 Task: Create in the project TreasureLine and in the Backlog issue 'Search results not returning expected results' a child issue 'Integration with succession planning systems', and assign it to team member softage.4@softage.net.
Action: Mouse moved to (182, 57)
Screenshot: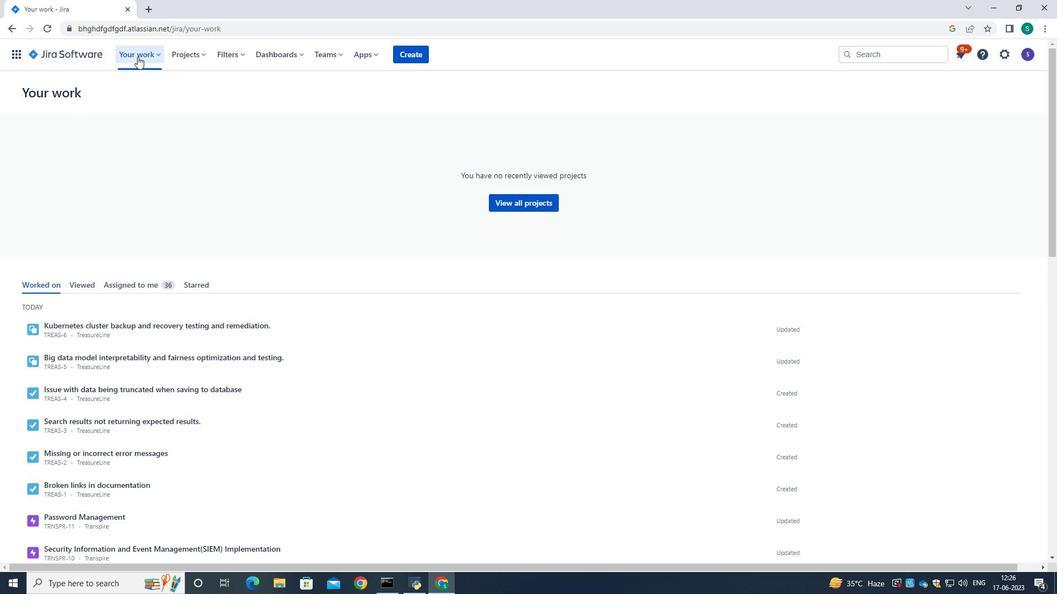
Action: Mouse pressed left at (182, 57)
Screenshot: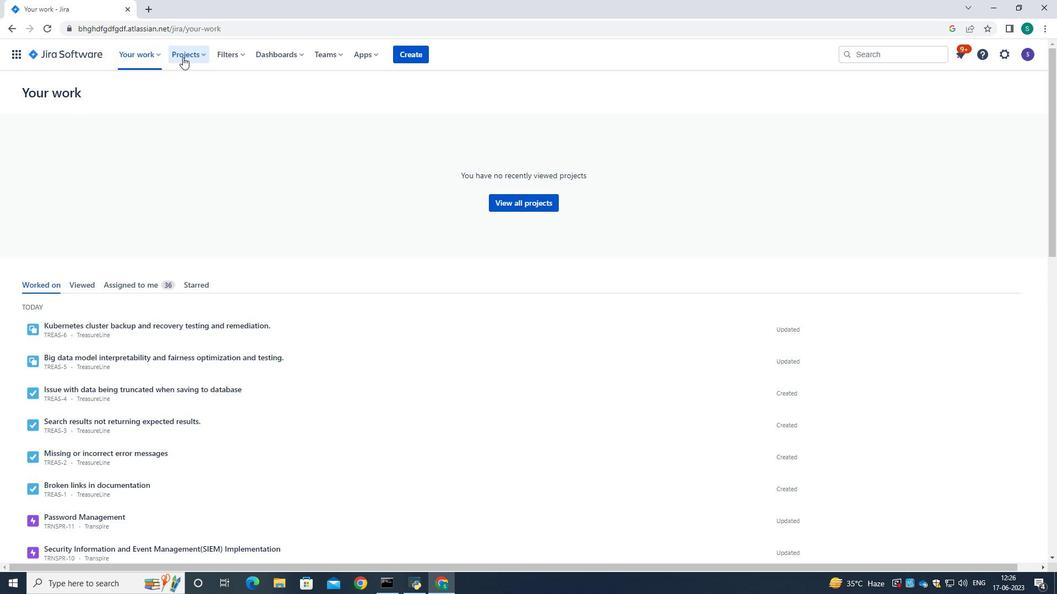 
Action: Mouse moved to (195, 106)
Screenshot: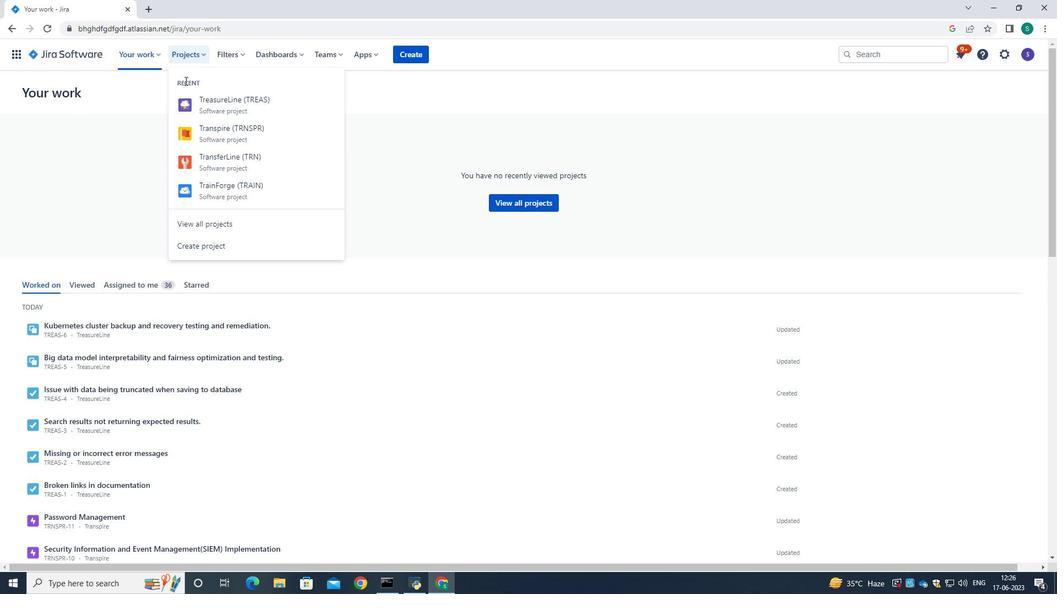 
Action: Mouse pressed left at (195, 106)
Screenshot: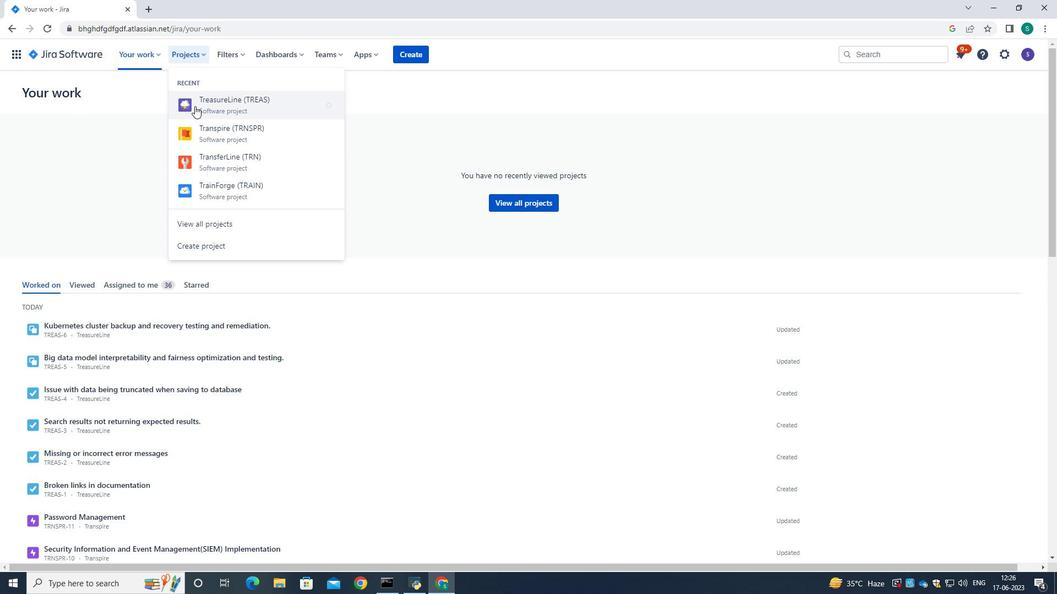 
Action: Mouse moved to (83, 174)
Screenshot: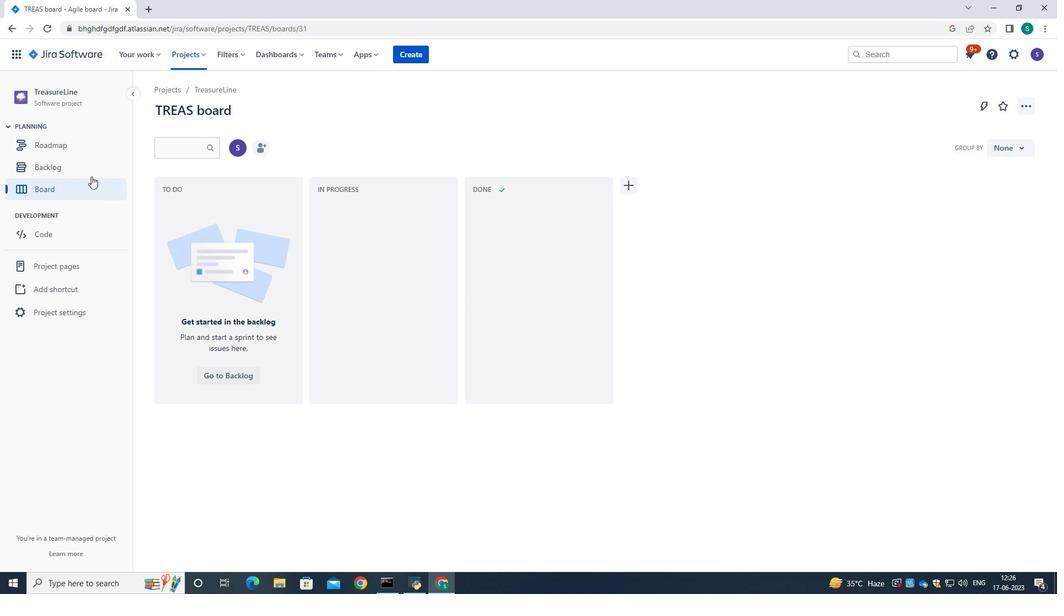 
Action: Mouse pressed left at (83, 174)
Screenshot: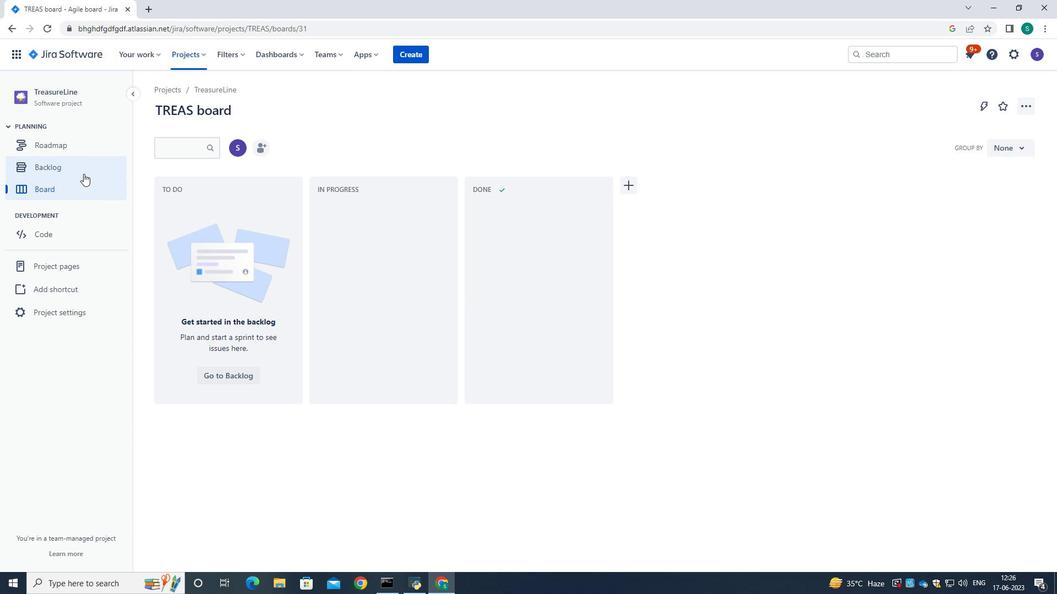 
Action: Mouse moved to (412, 244)
Screenshot: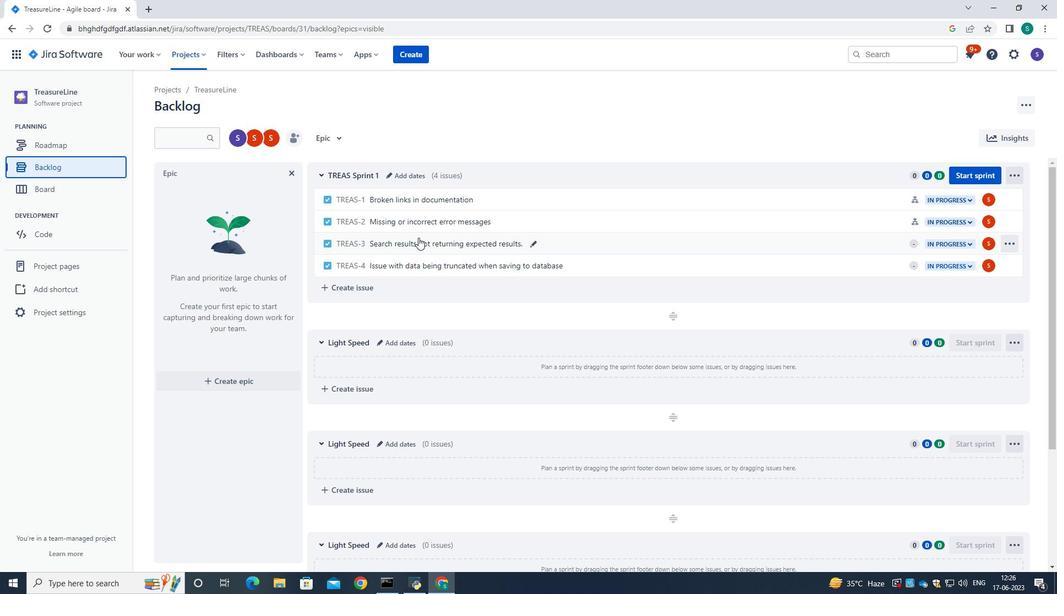 
Action: Mouse pressed left at (412, 244)
Screenshot: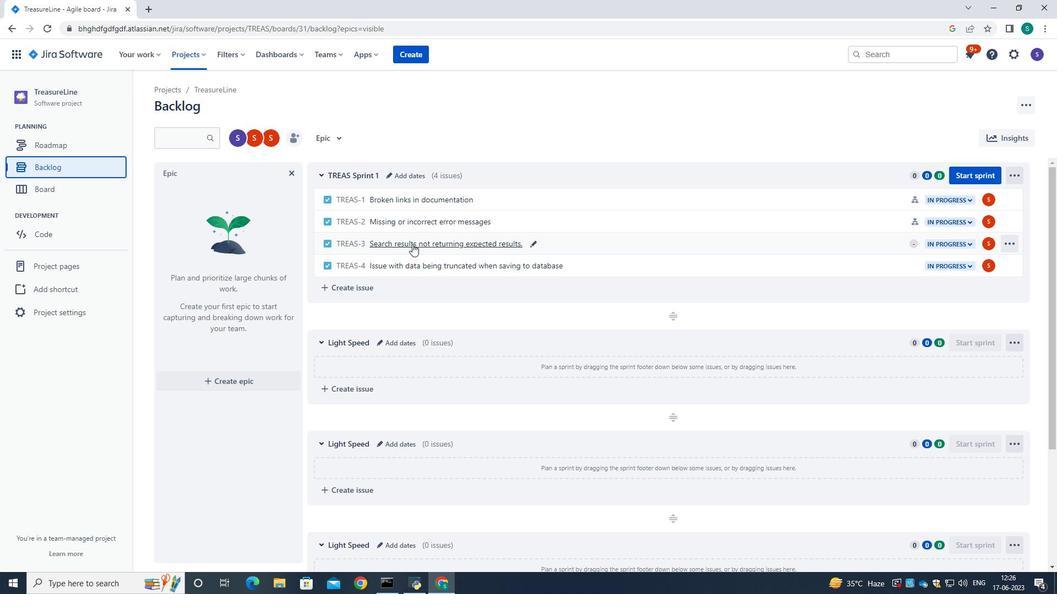 
Action: Mouse moved to (902, 314)
Screenshot: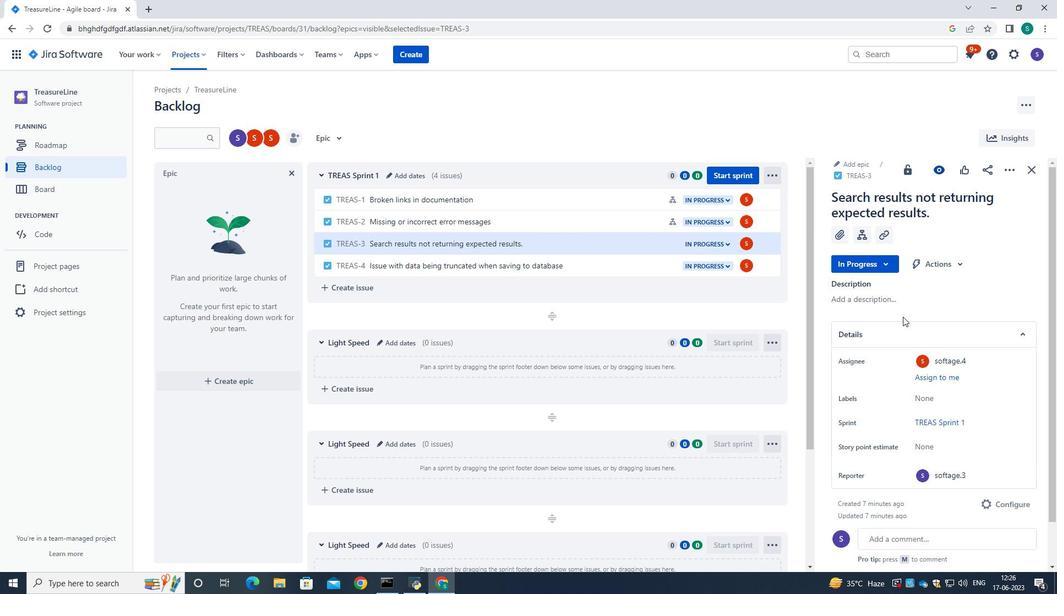 
Action: Mouse scrolled (902, 313) with delta (0, 0)
Screenshot: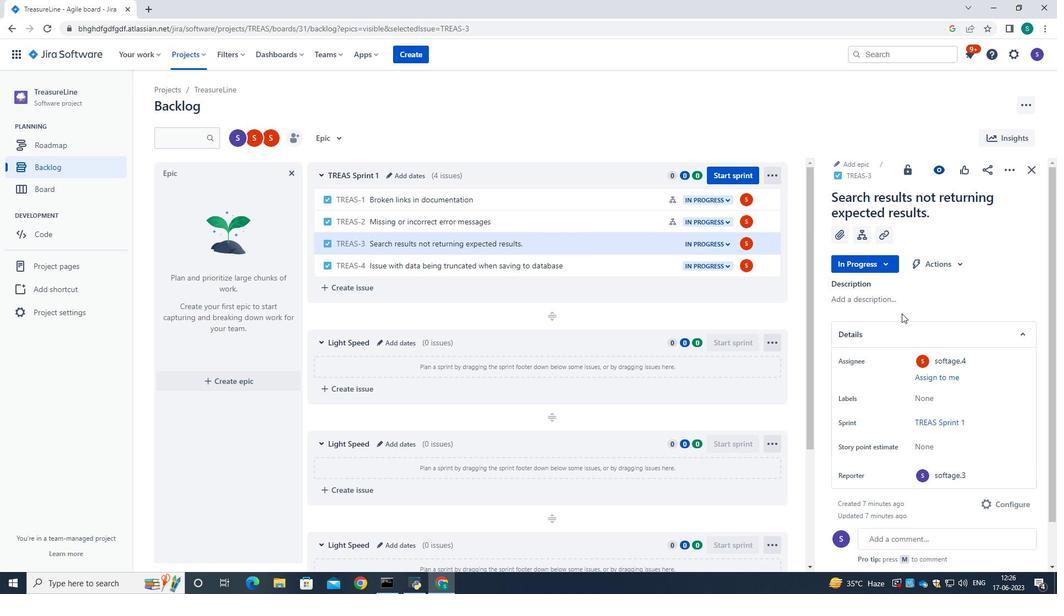 
Action: Mouse scrolled (902, 314) with delta (0, 0)
Screenshot: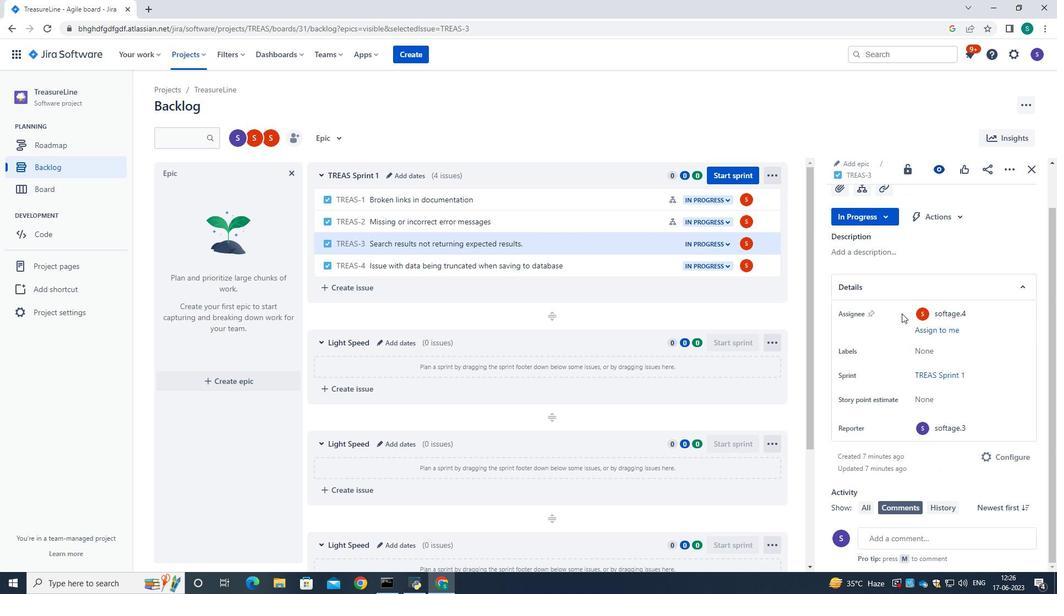 
Action: Mouse scrolled (902, 314) with delta (0, 0)
Screenshot: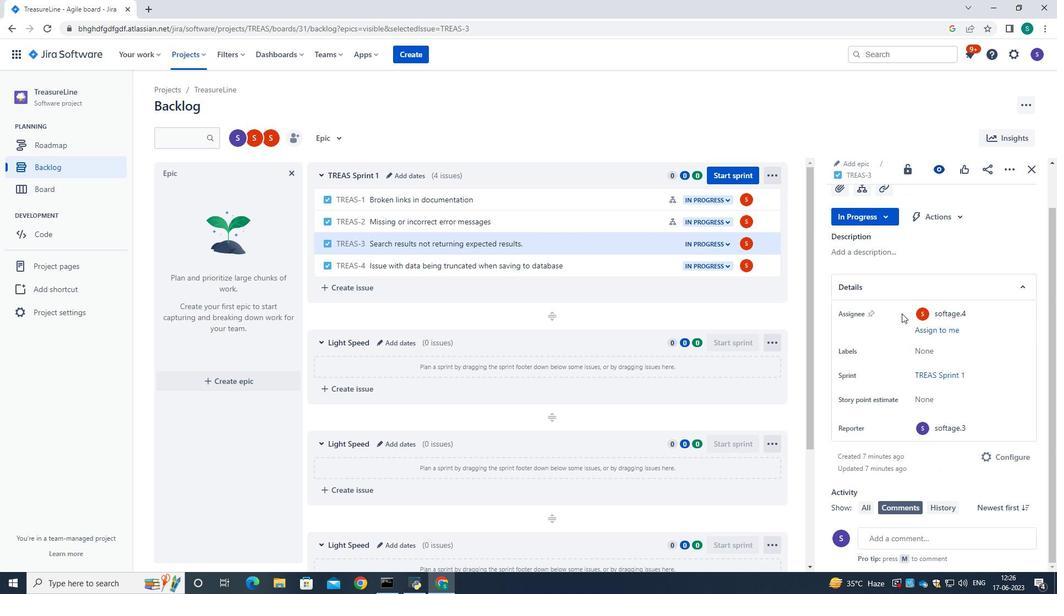 
Action: Mouse moved to (864, 233)
Screenshot: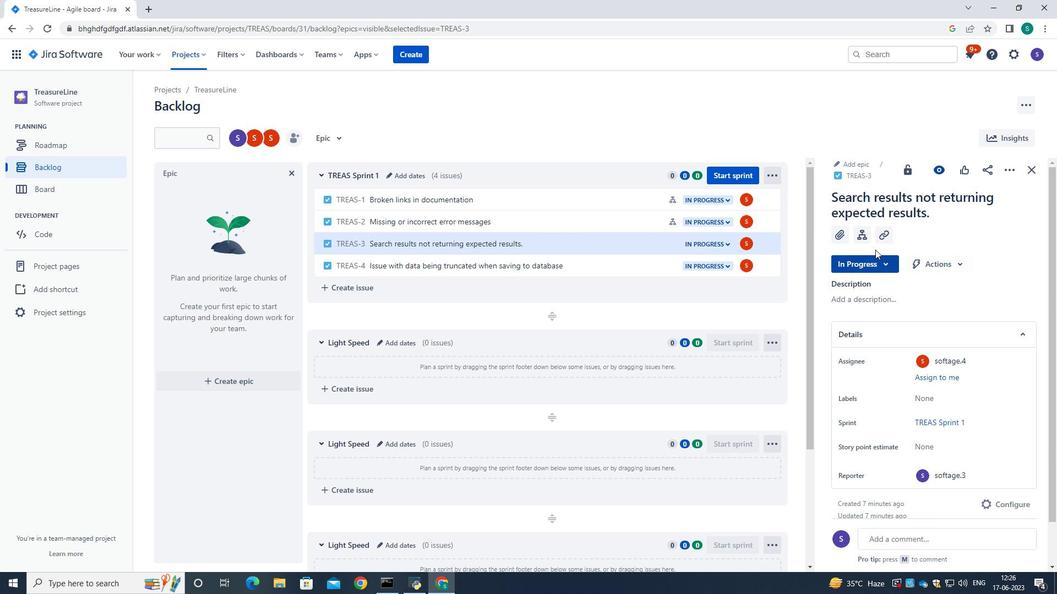 
Action: Mouse pressed left at (864, 233)
Screenshot: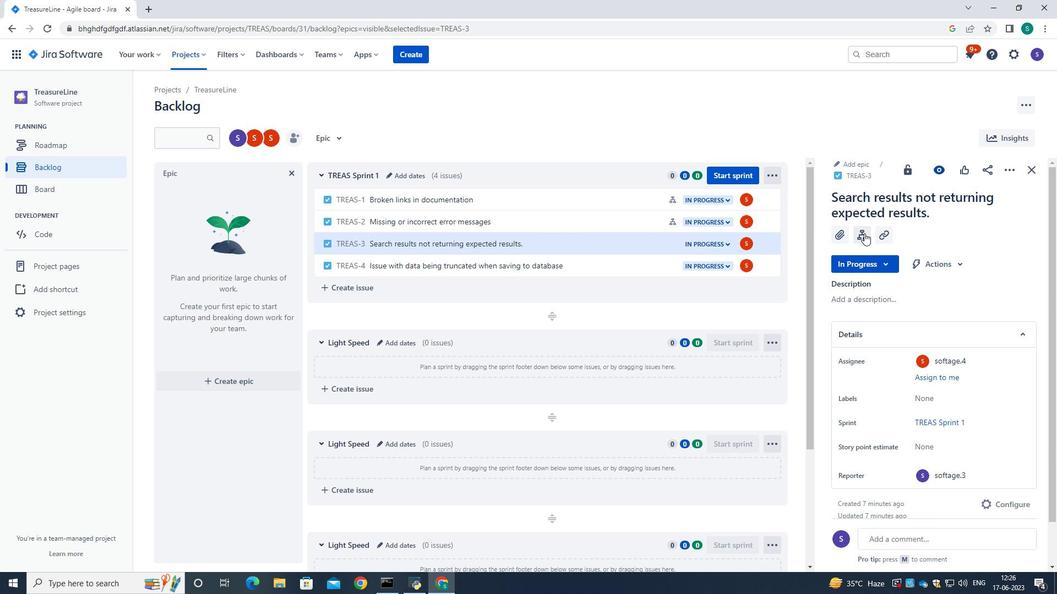 
Action: Mouse moved to (888, 343)
Screenshot: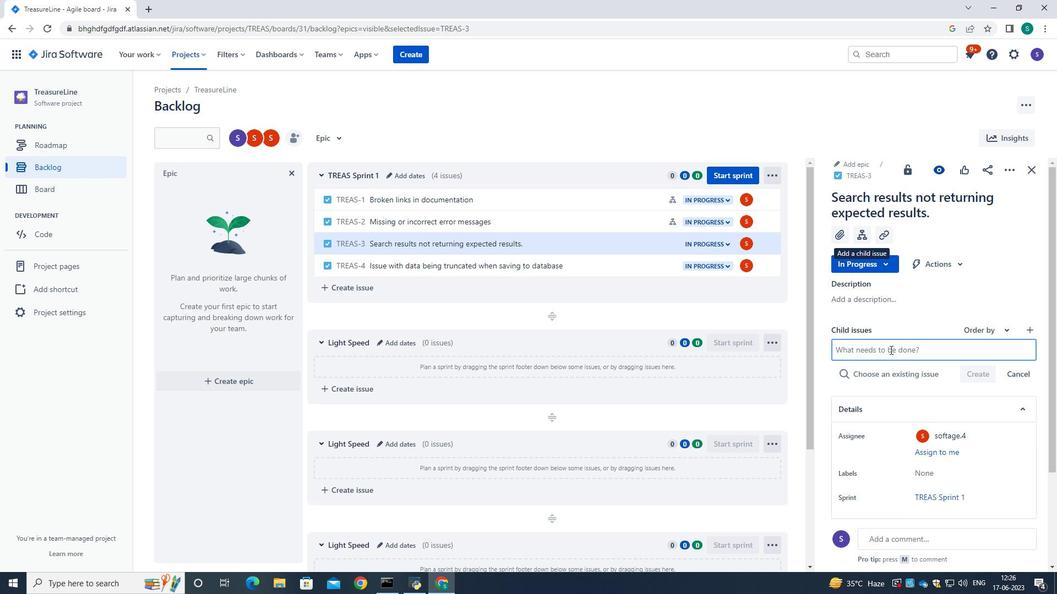 
Action: Mouse pressed left at (888, 343)
Screenshot: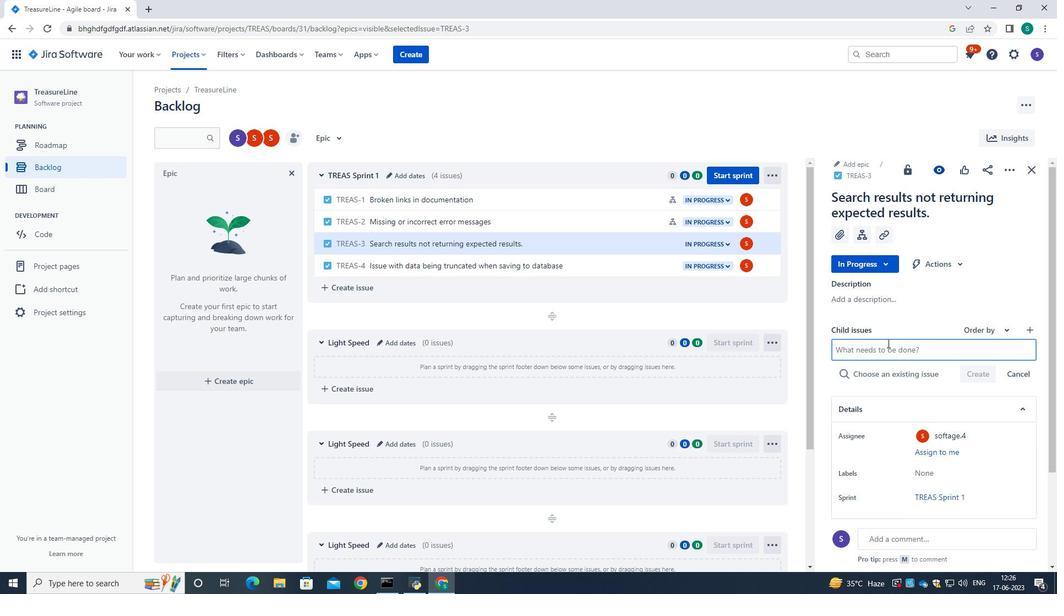 
Action: Key pressed <Key.caps_lock>I<Key.caps_lock>ntegation<Key.space><Key.backspace><Key.backspace><Key.backspace><Key.backspace><Key.backspace><Key.backspace><Key.backspace><Key.backspace>egta<Key.backspace><Key.backspace>ration<Key.space>with<Key.space>succession<Key.space>planning<Key.space>systerm<Key.backspace><Key.backspace>ms.
Screenshot: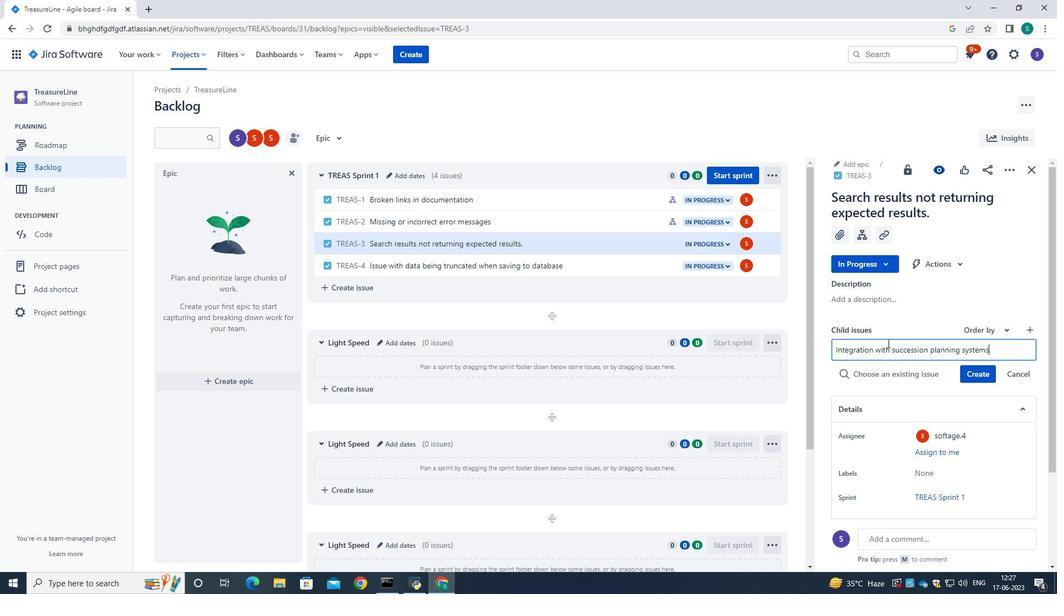 
Action: Mouse moved to (975, 378)
Screenshot: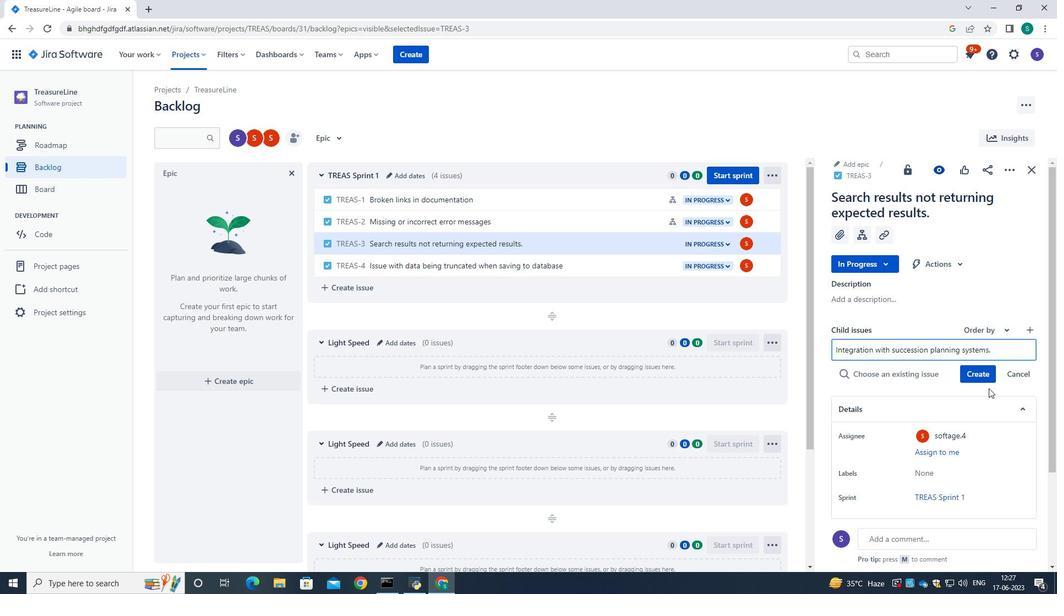 
Action: Mouse pressed left at (975, 378)
Screenshot: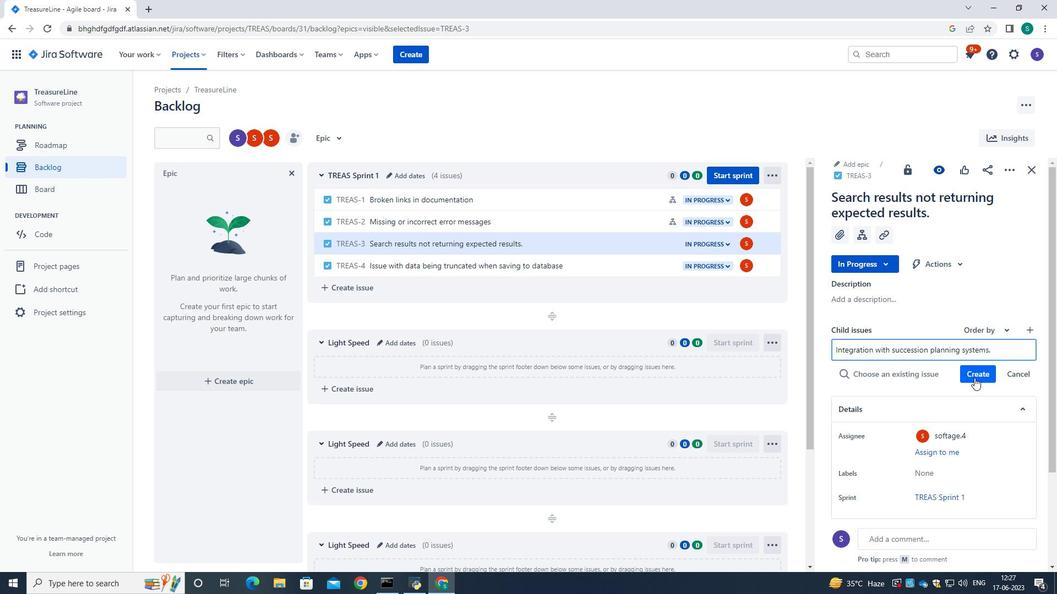 
Action: Mouse moved to (988, 358)
Screenshot: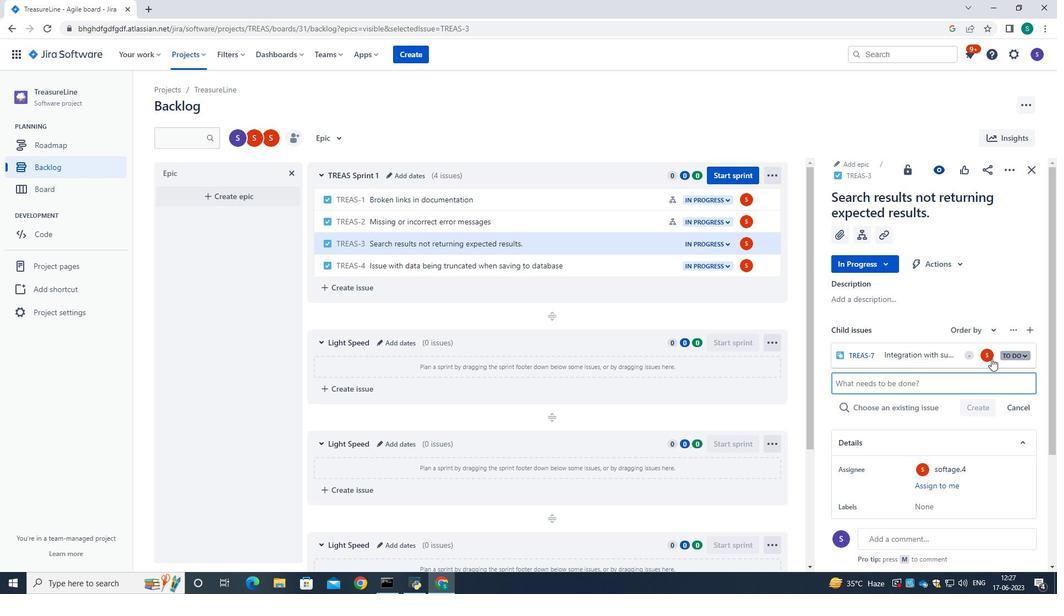 
Action: Mouse pressed left at (988, 358)
Screenshot: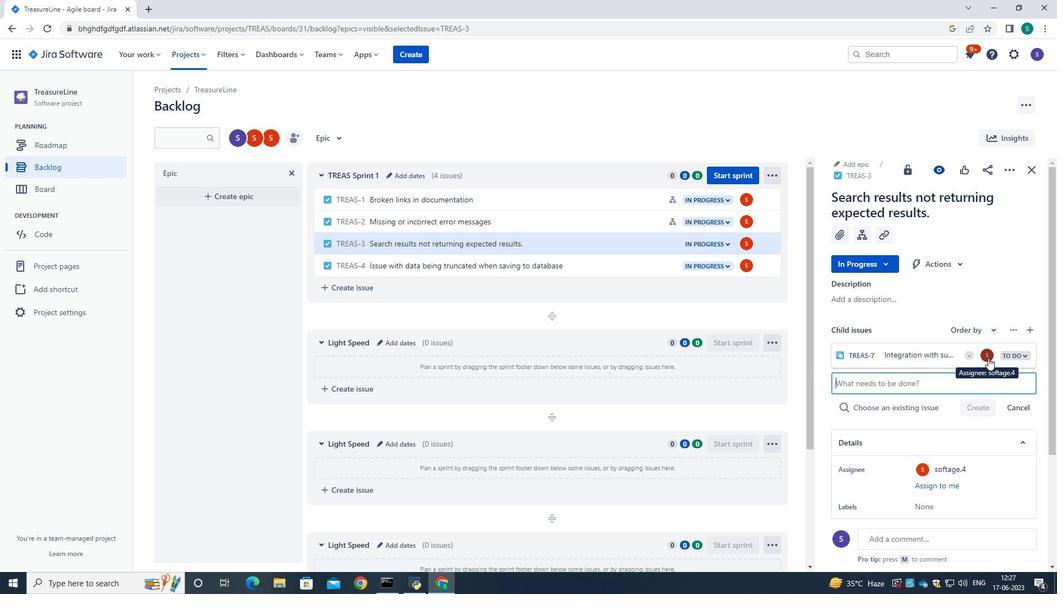 
Action: Mouse moved to (914, 291)
Screenshot: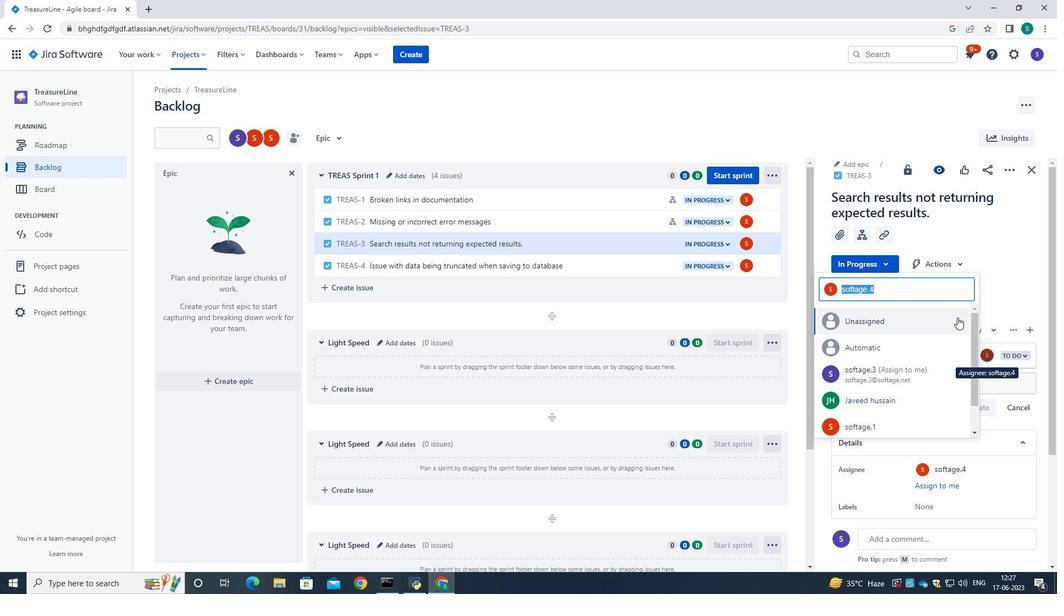 
Action: Key pressed softage.4<Key.shift>@softage.net
Screenshot: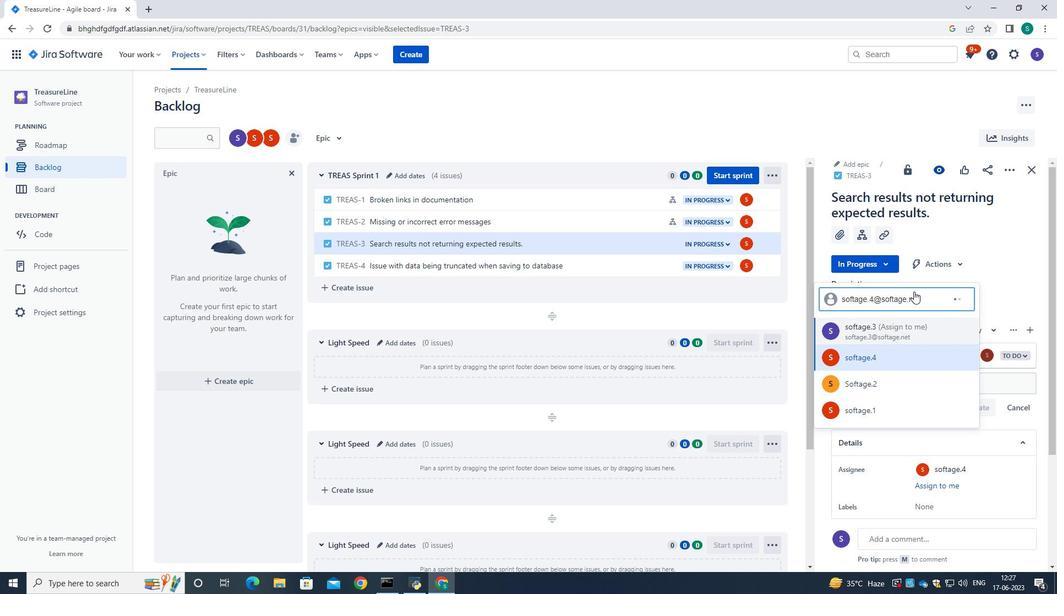 
Action: Mouse moved to (888, 354)
Screenshot: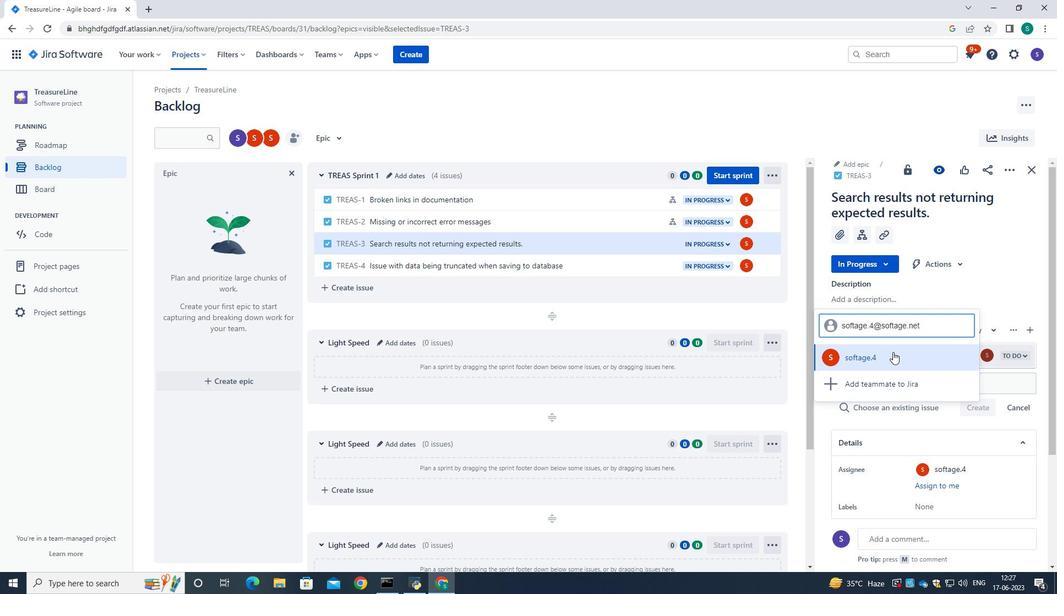
Action: Mouse pressed left at (888, 354)
Screenshot: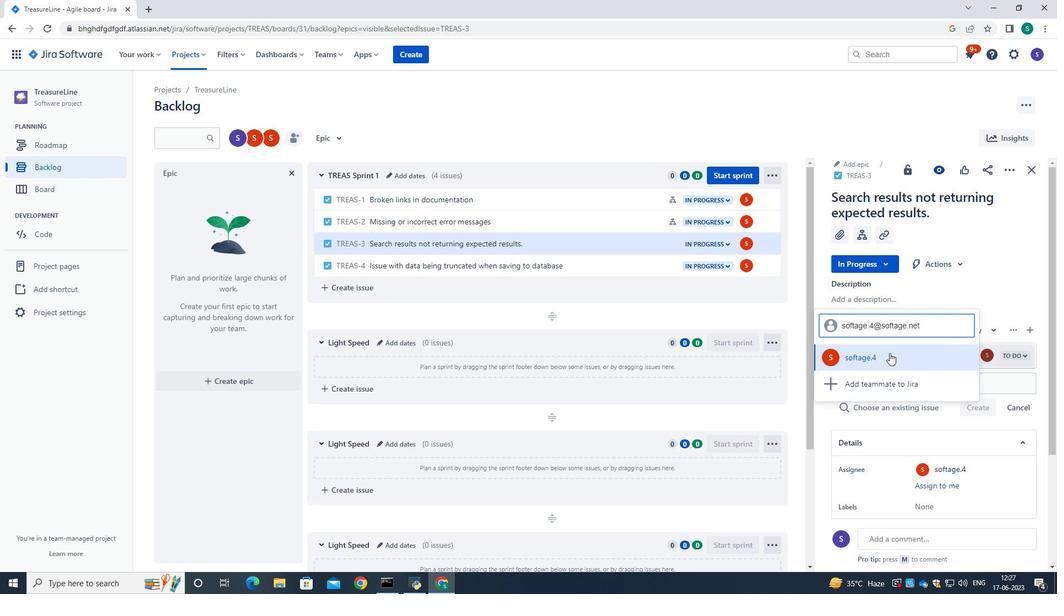 
Action: Mouse moved to (937, 308)
Screenshot: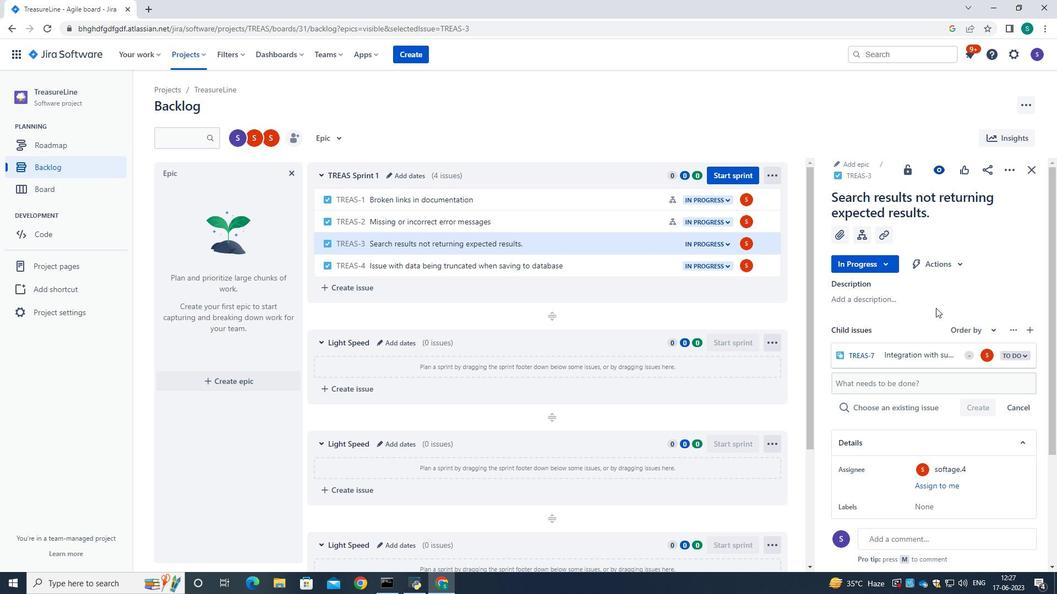 
Action: Mouse scrolled (937, 307) with delta (0, 0)
Screenshot: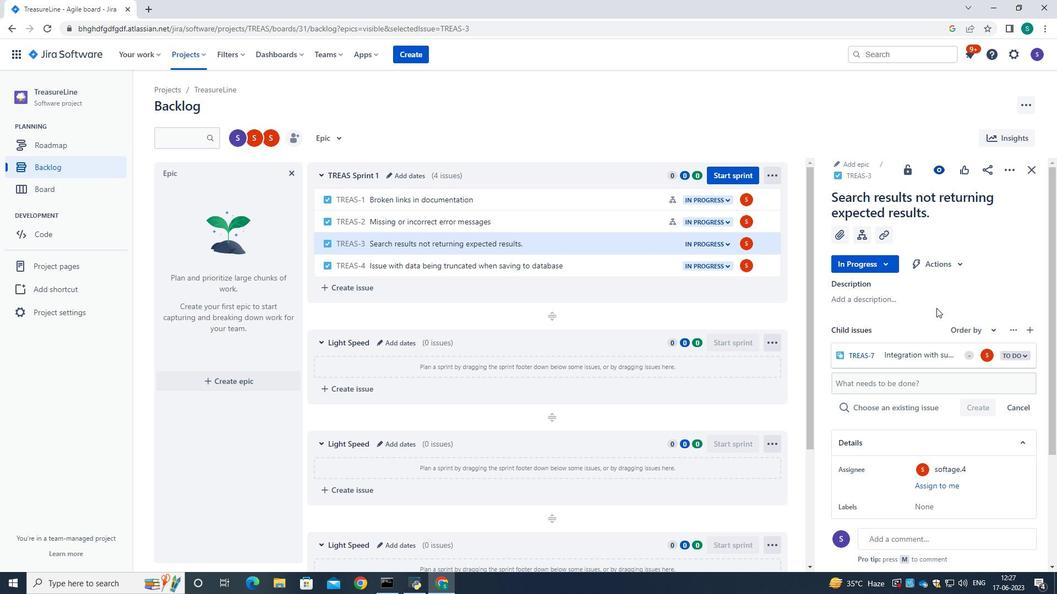 
Action: Mouse moved to (938, 308)
Screenshot: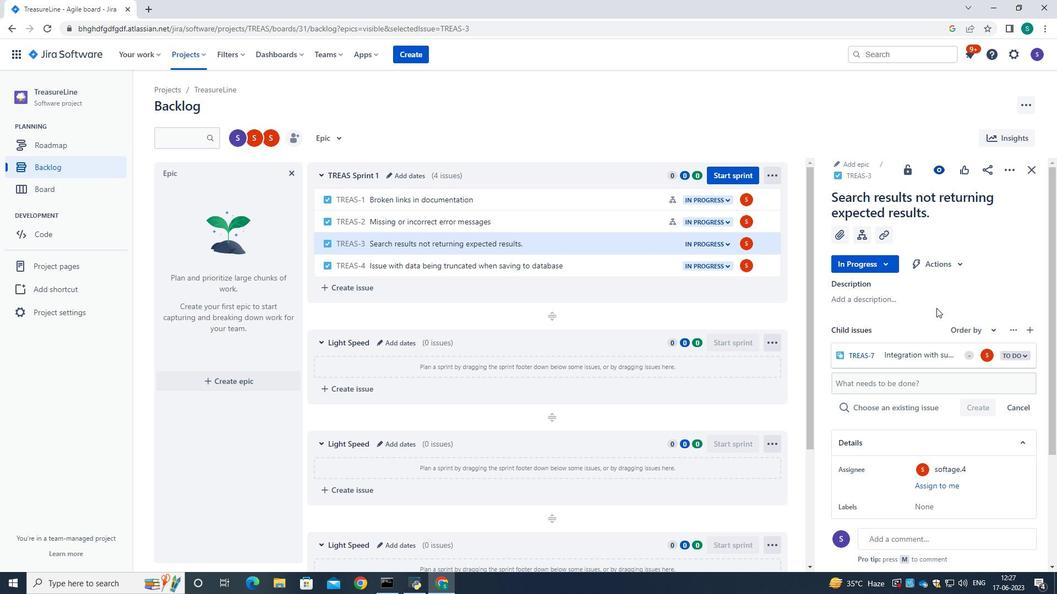 
Action: Mouse scrolled (938, 307) with delta (0, 0)
Screenshot: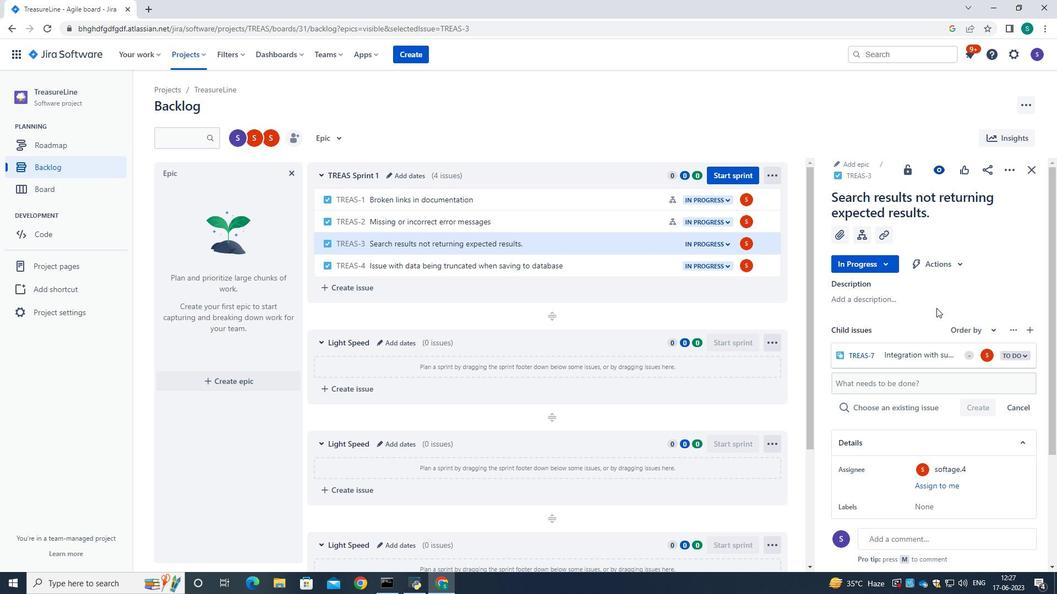 
Action: Mouse moved to (938, 308)
Screenshot: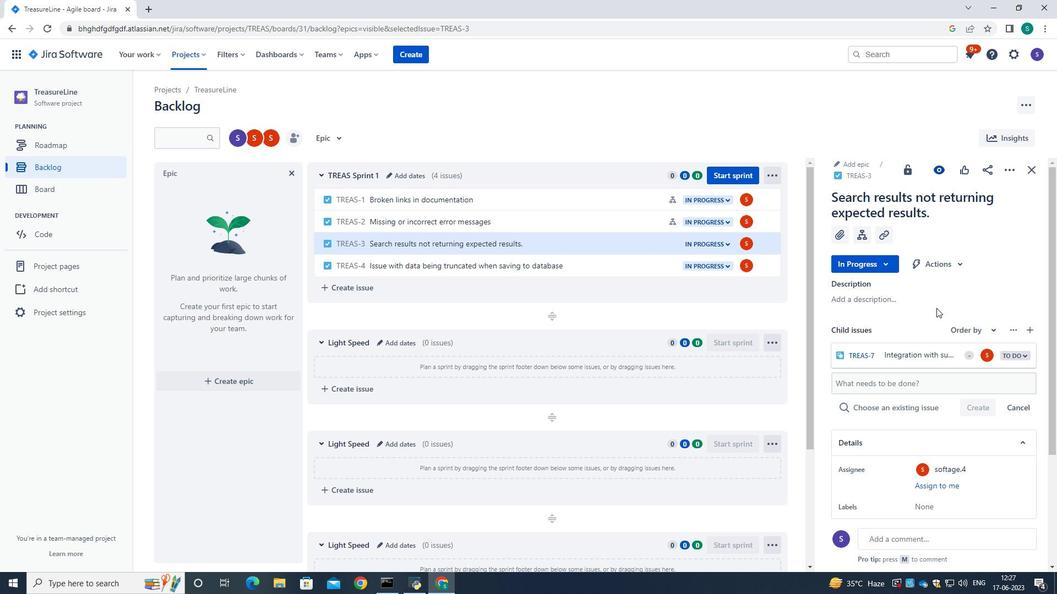 
Action: Mouse scrolled (938, 307) with delta (0, 0)
Screenshot: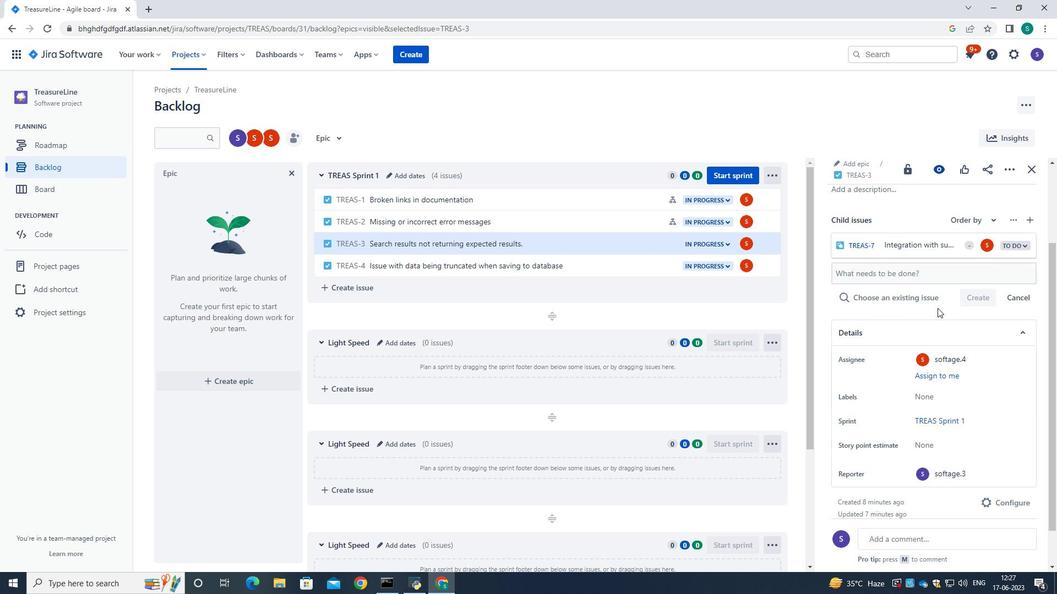 
Action: Mouse scrolled (938, 309) with delta (0, 0)
Screenshot: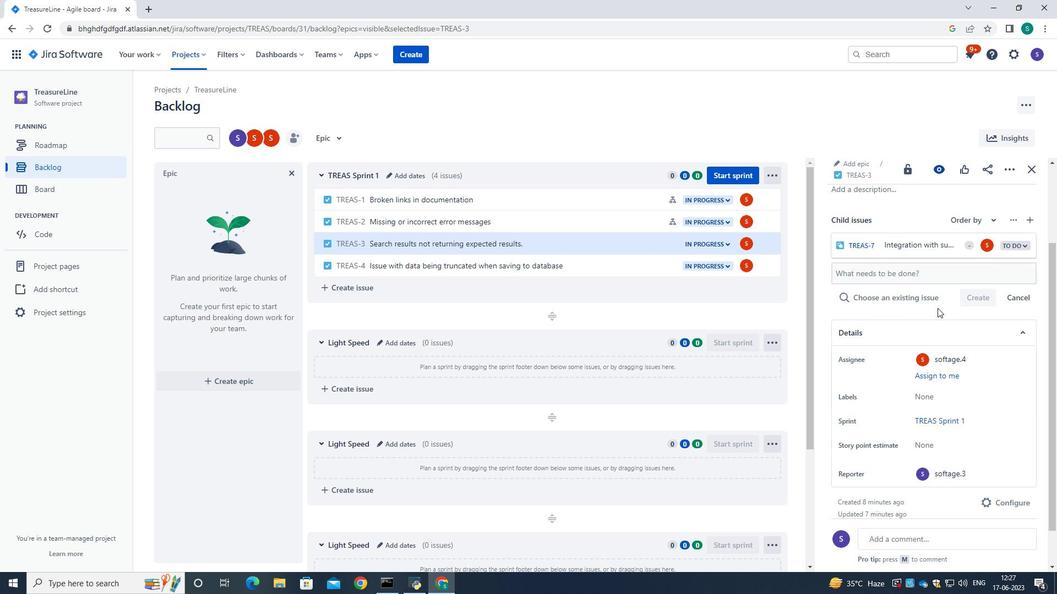 
Action: Mouse scrolled (938, 309) with delta (0, 0)
Screenshot: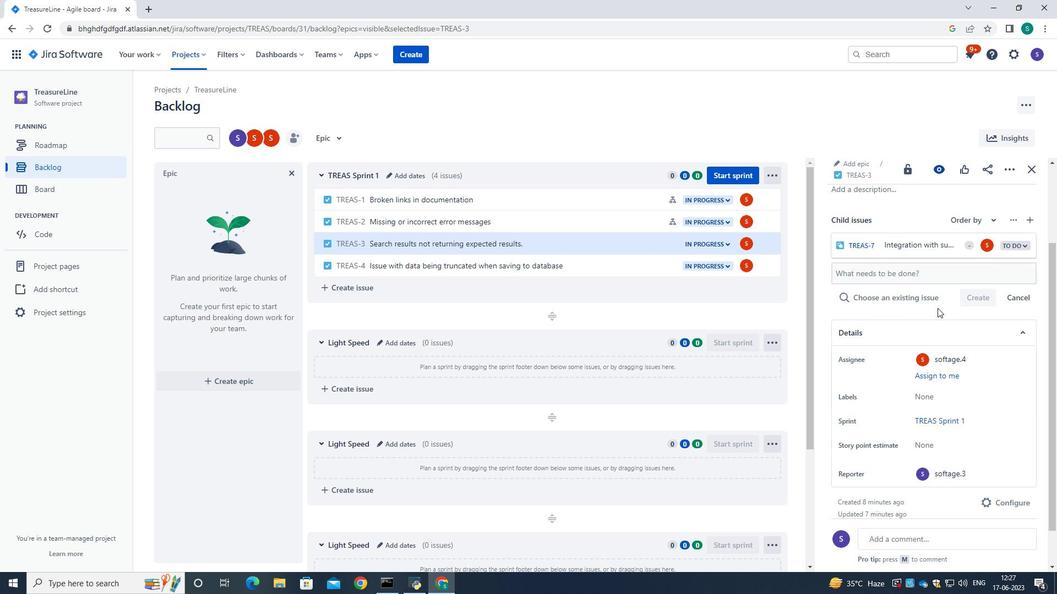 
Action: Mouse scrolled (938, 309) with delta (0, 0)
Screenshot: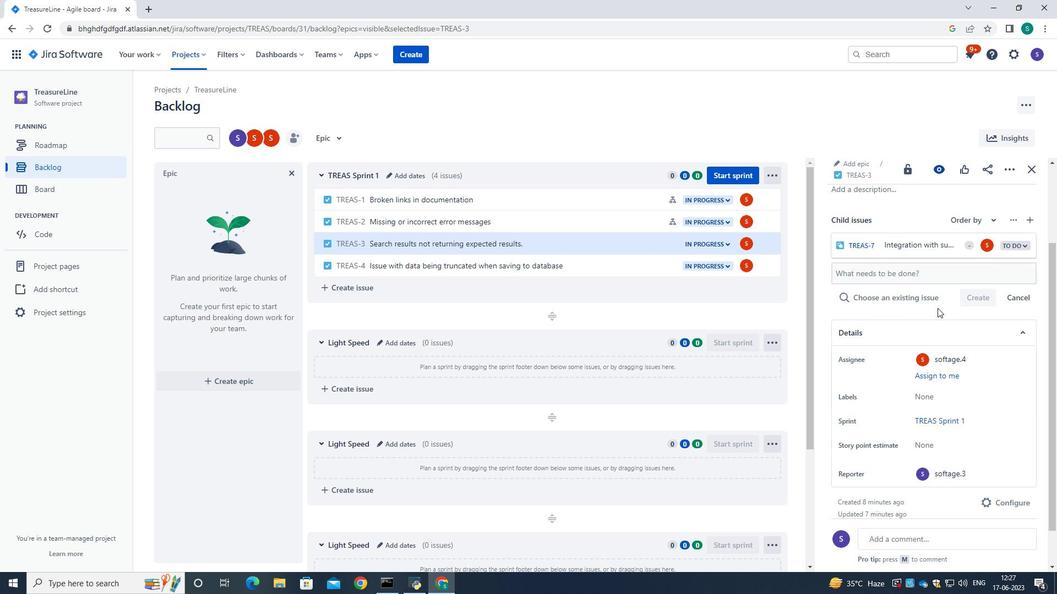 
Action: Mouse scrolled (938, 309) with delta (0, 0)
Screenshot: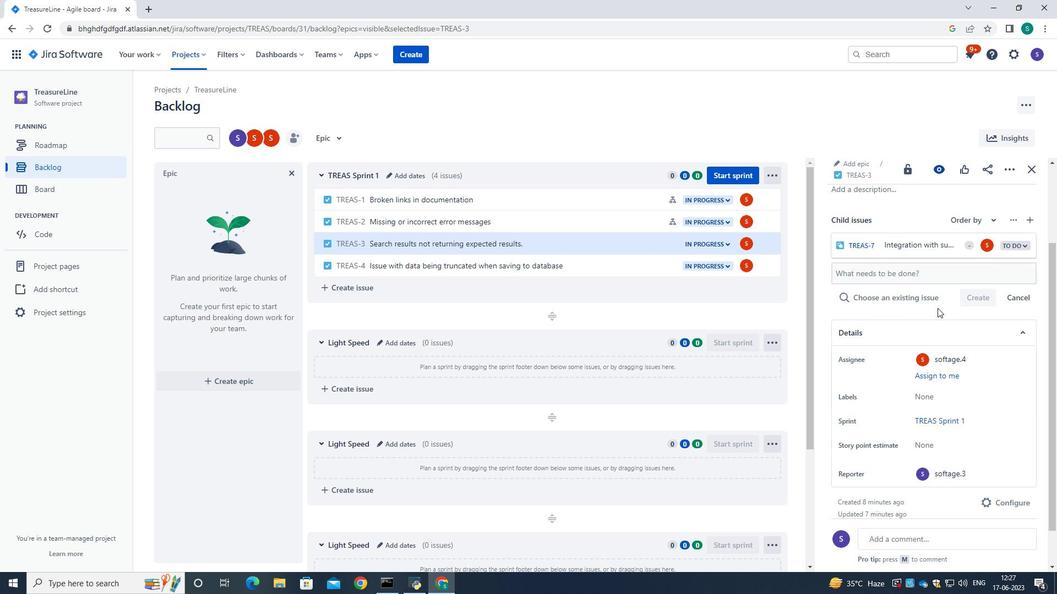 
Action: Mouse moved to (1016, 256)
Screenshot: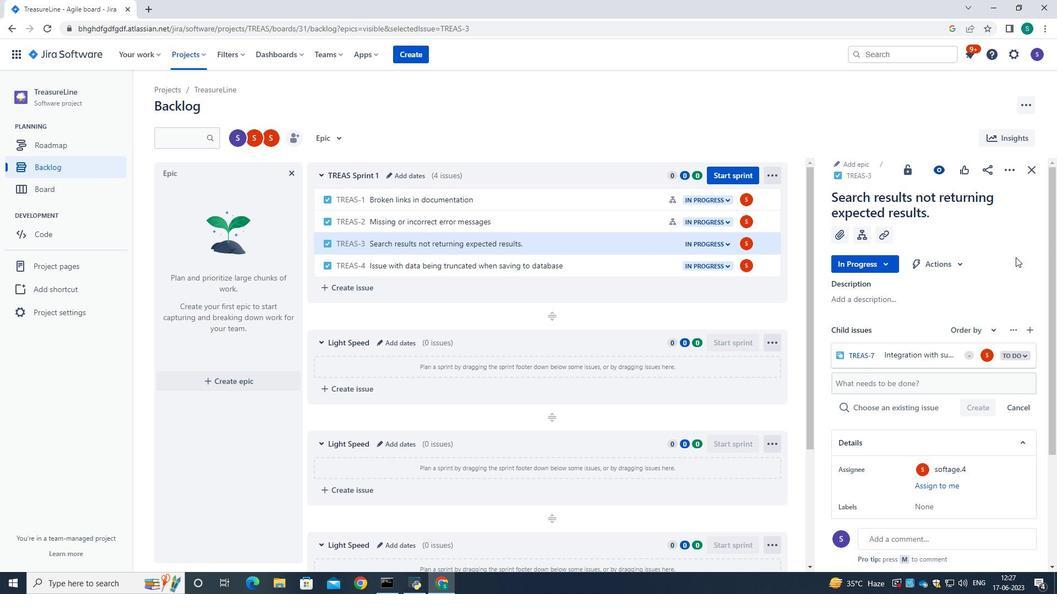
Action: Mouse pressed left at (1016, 256)
Screenshot: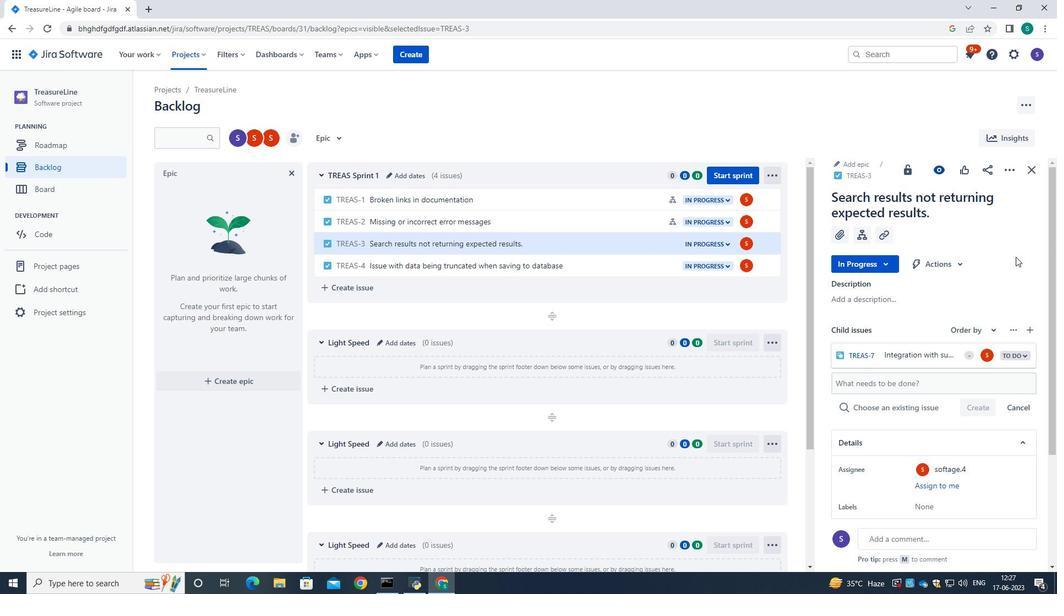 
Action: Mouse moved to (1026, 168)
Screenshot: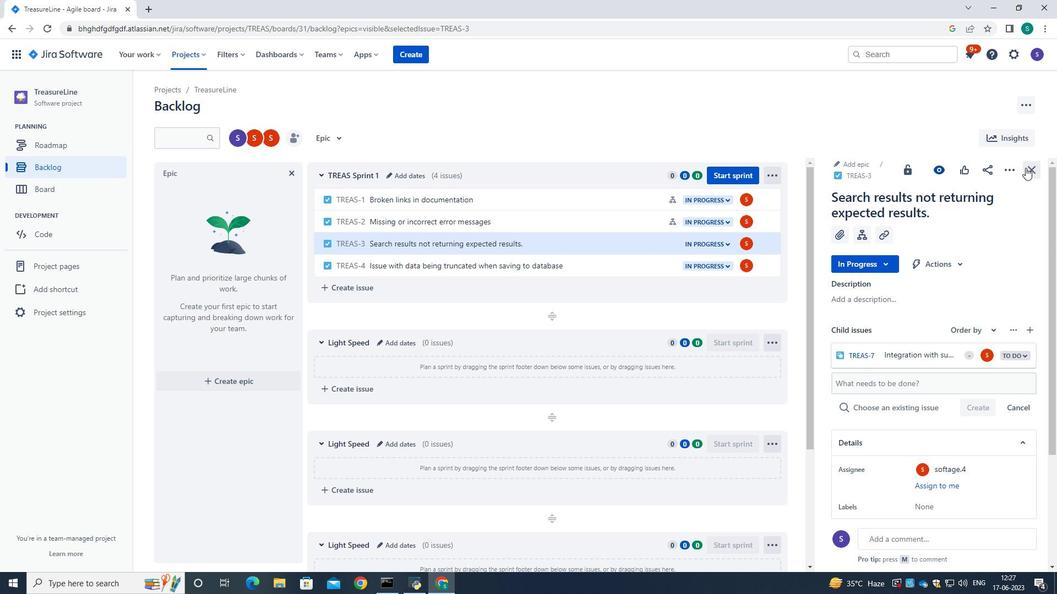 
Action: Mouse pressed left at (1026, 168)
Screenshot: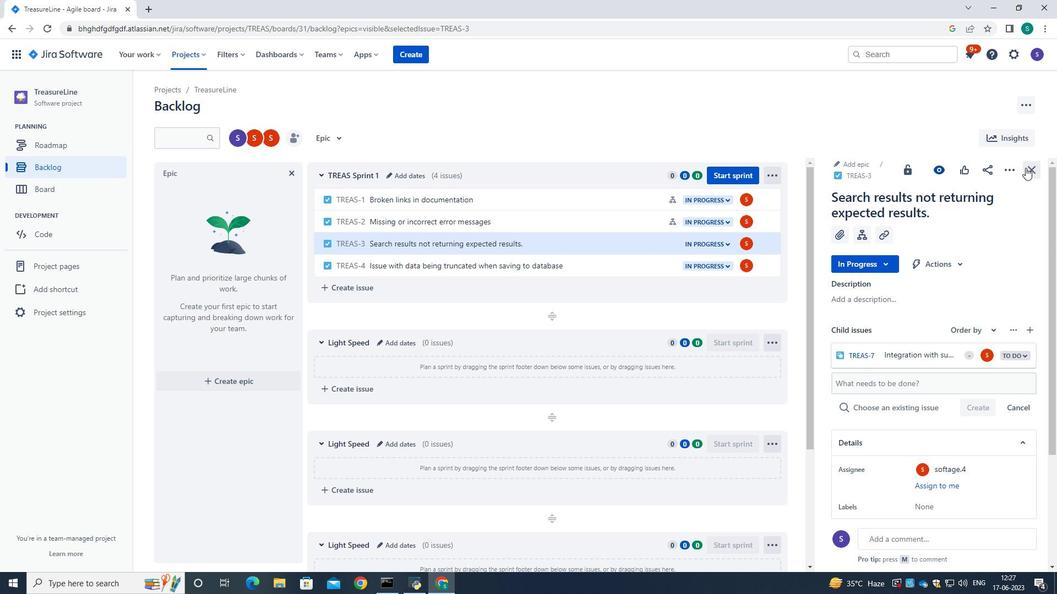 
Action: Mouse moved to (886, 273)
Screenshot: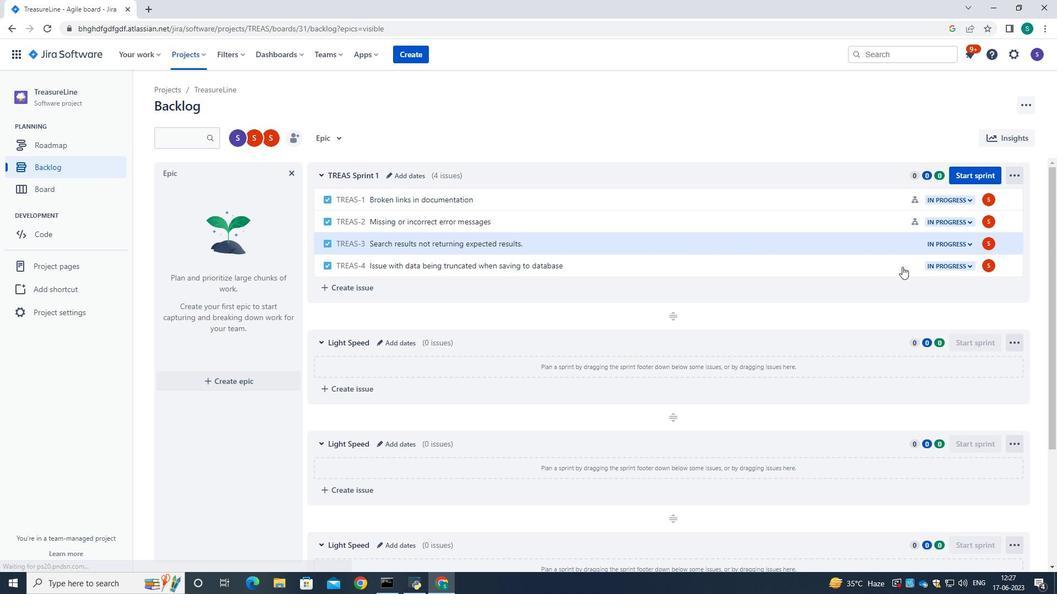
